 Task: Add the task  Develop a new online tool for online surveys and polls to the section Discovery in the project ArchTech and add a Due Date to the respective task as 2024/01/21
Action: Mouse moved to (435, 297)
Screenshot: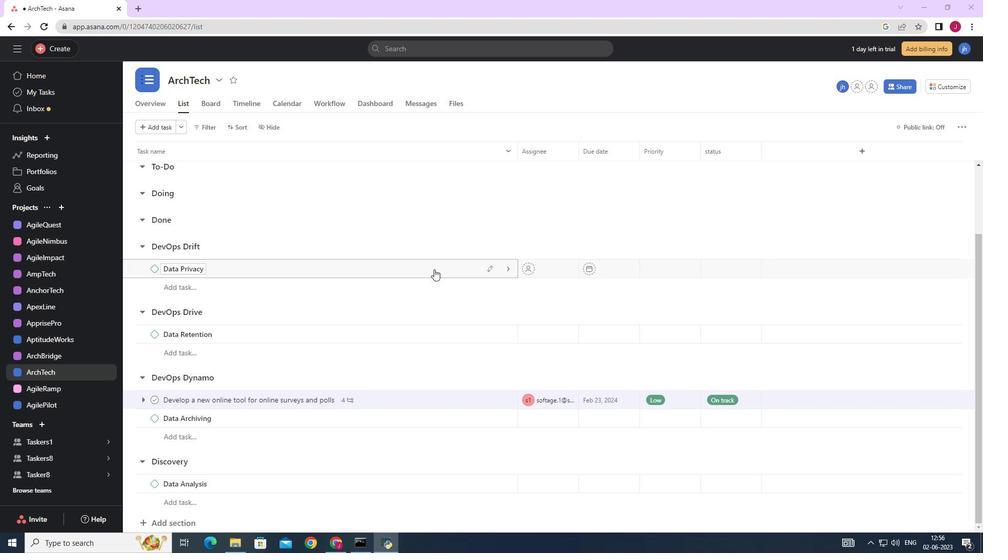 
Action: Mouse scrolled (435, 297) with delta (0, 0)
Screenshot: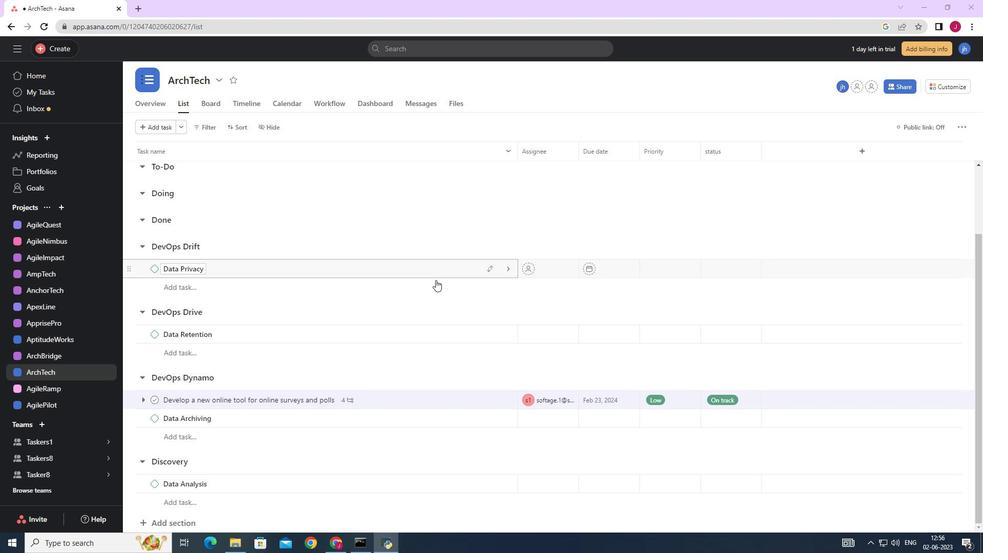
Action: Mouse moved to (438, 309)
Screenshot: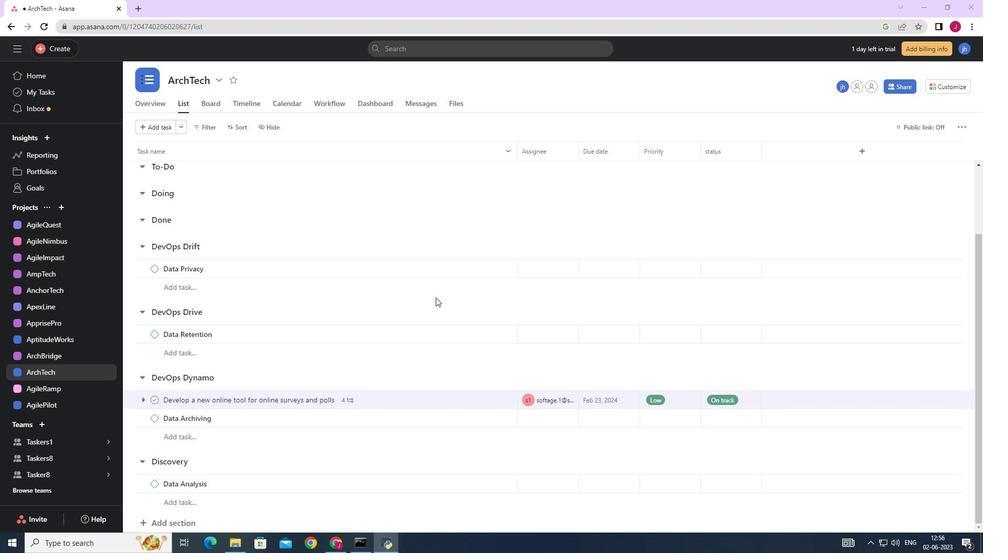 
Action: Mouse scrolled (435, 299) with delta (0, 0)
Screenshot: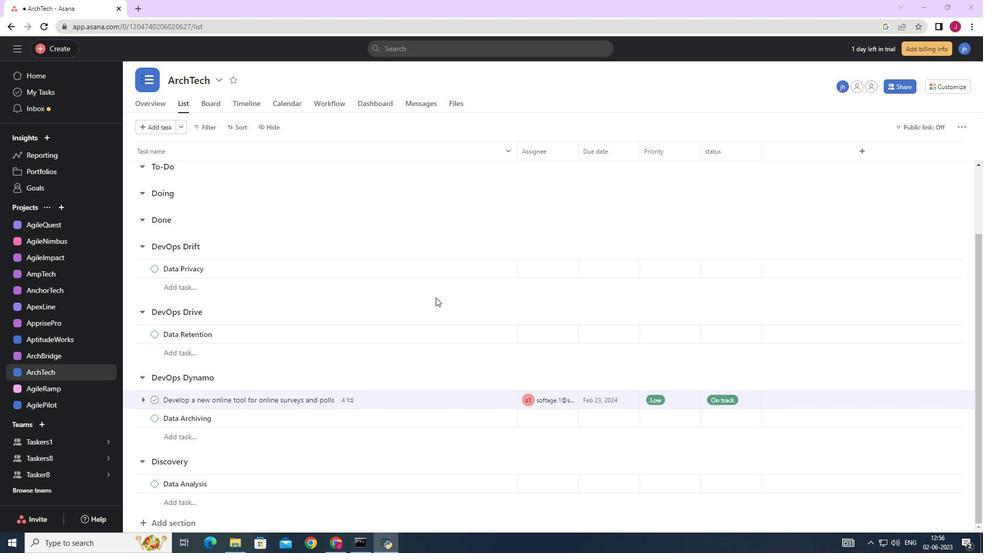 
Action: Mouse scrolled (435, 300) with delta (0, 0)
Screenshot: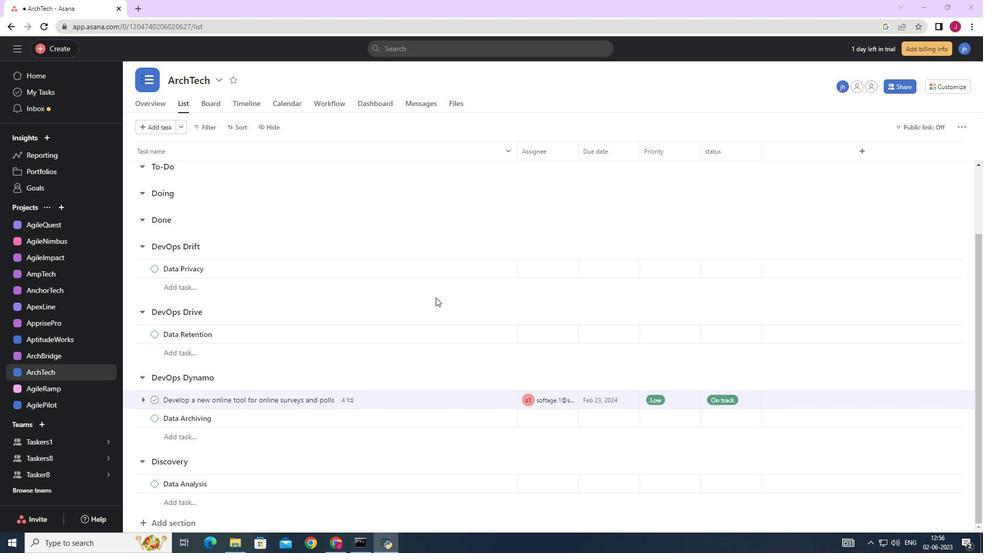 
Action: Mouse scrolled (435, 302) with delta (0, 0)
Screenshot: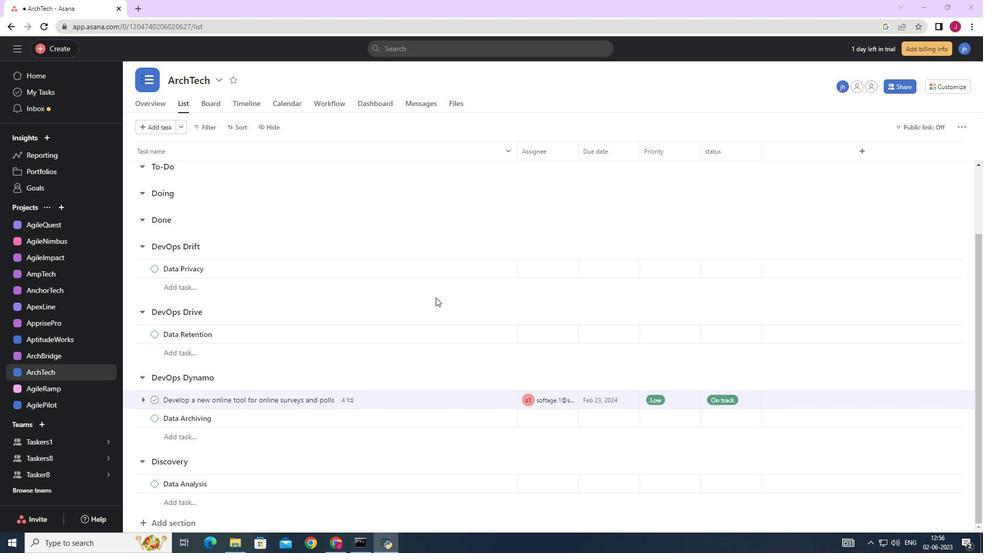 
Action: Mouse scrolled (436, 305) with delta (0, 0)
Screenshot: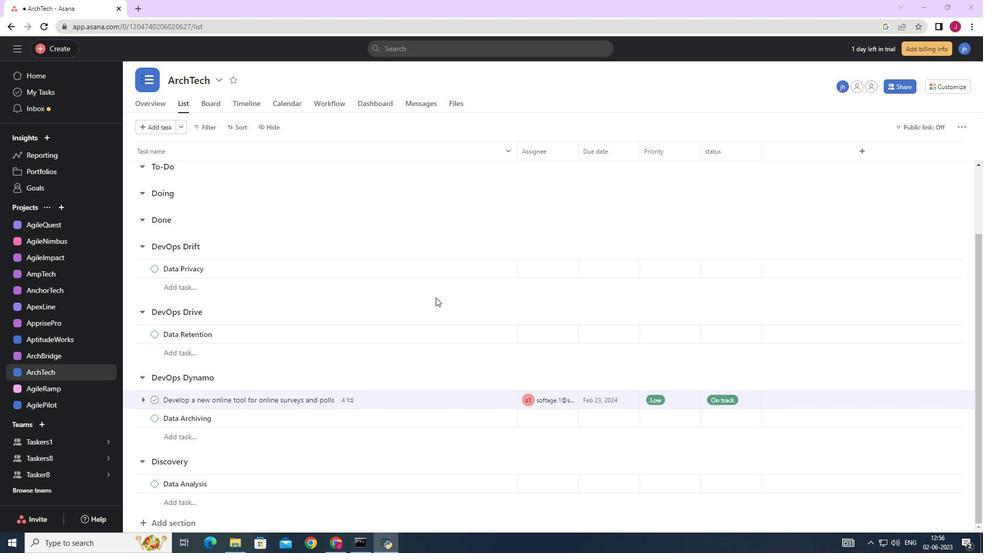 
Action: Mouse scrolled (438, 309) with delta (0, 0)
Screenshot: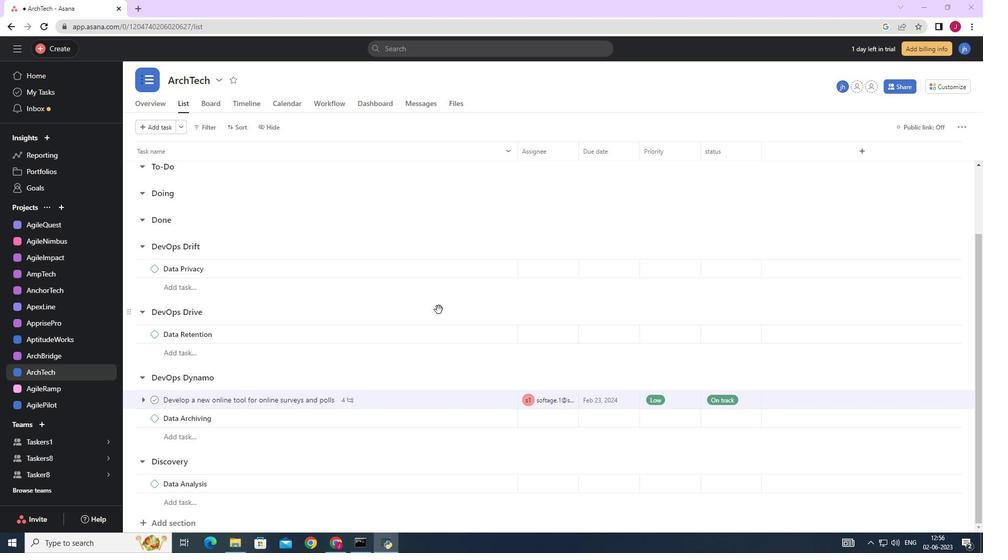 
Action: Mouse scrolled (438, 309) with delta (0, 0)
Screenshot: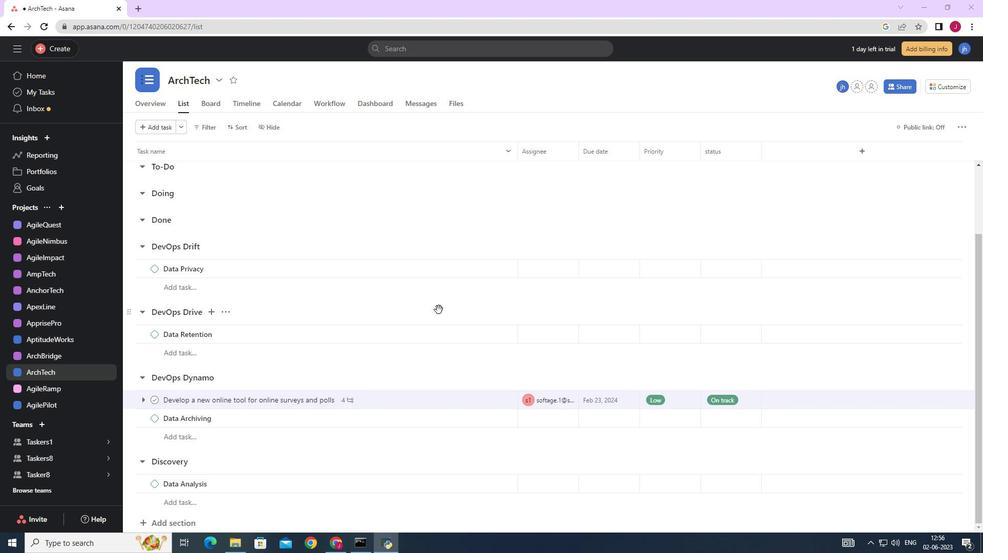 
Action: Mouse scrolled (438, 309) with delta (0, 0)
Screenshot: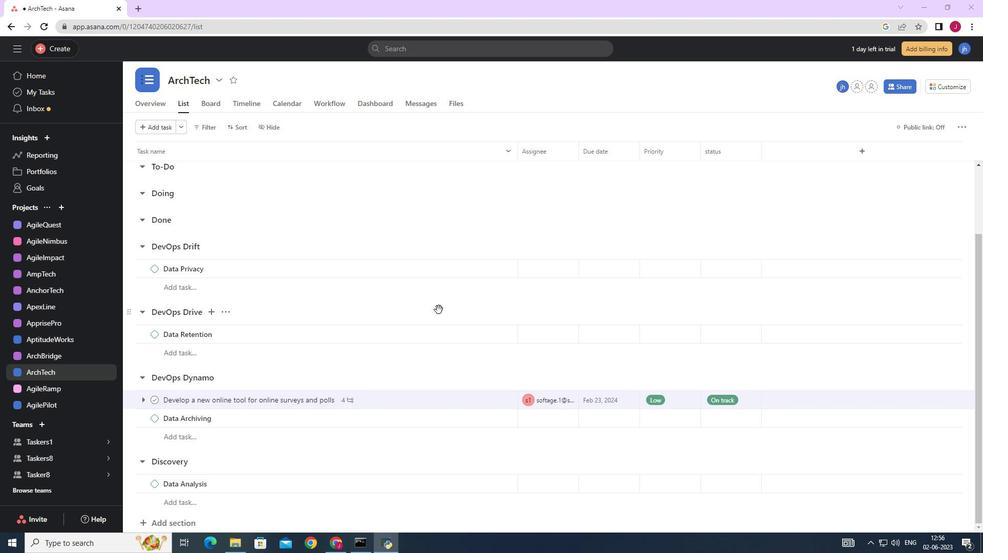 
Action: Mouse scrolled (438, 309) with delta (0, 0)
Screenshot: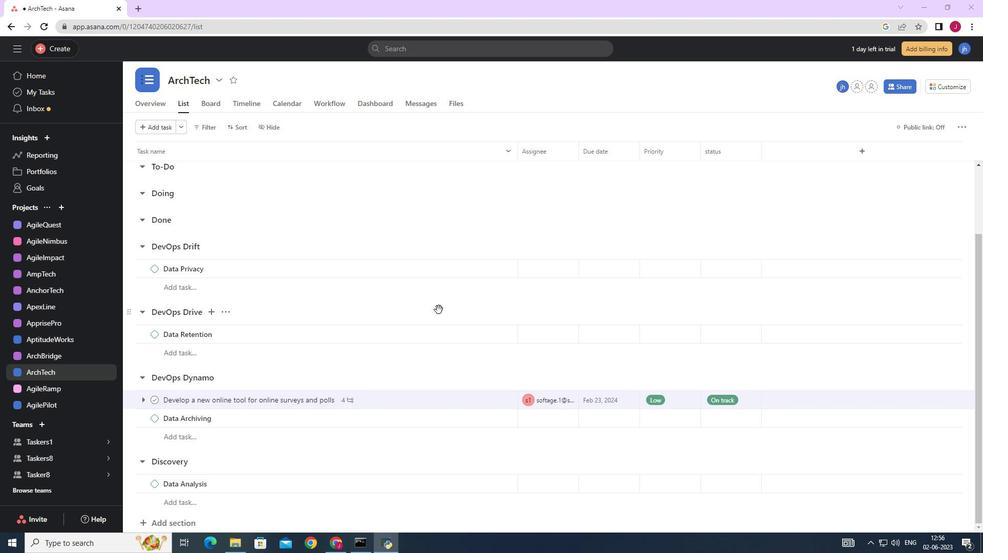 
Action: Mouse scrolled (438, 309) with delta (0, 0)
Screenshot: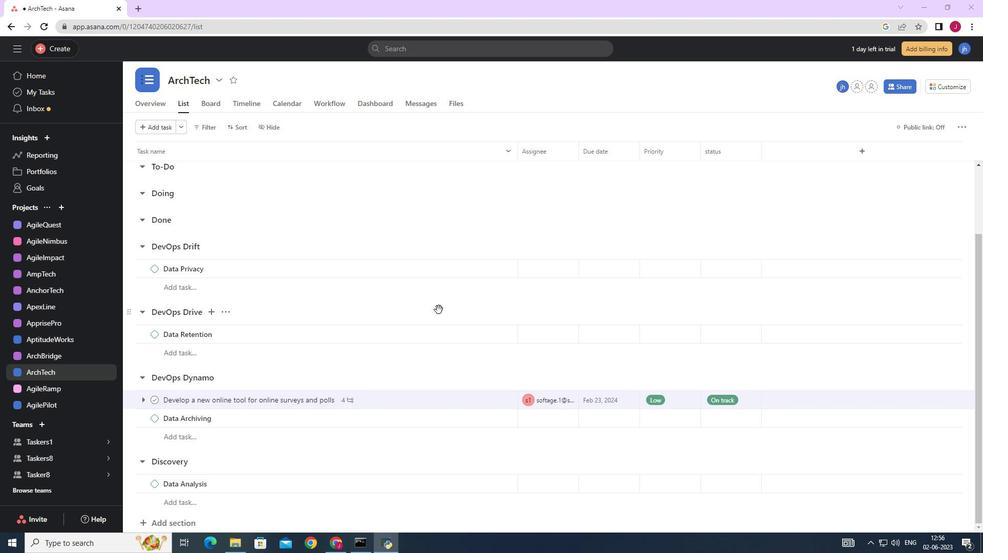
Action: Mouse moved to (505, 387)
Screenshot: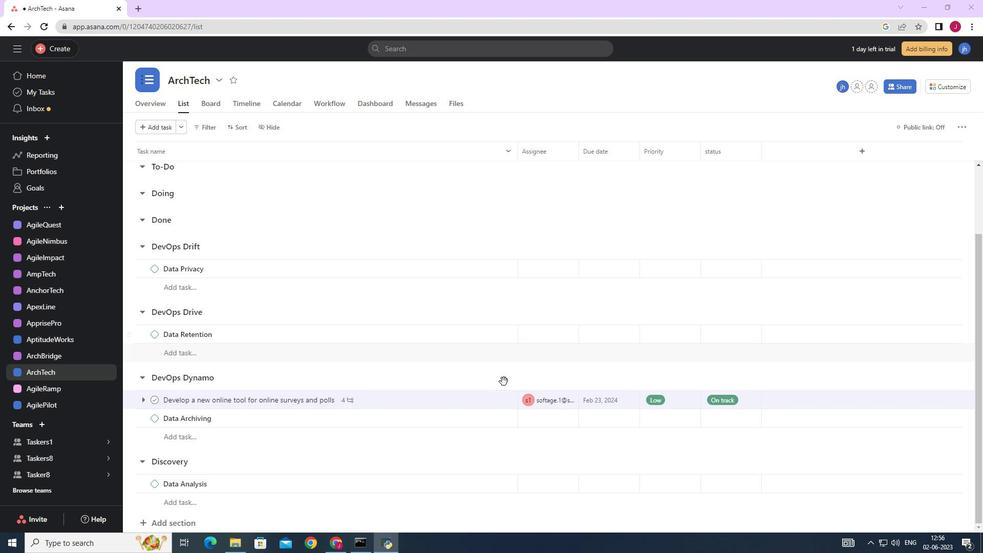 
Action: Mouse scrolled (505, 386) with delta (0, 0)
Screenshot: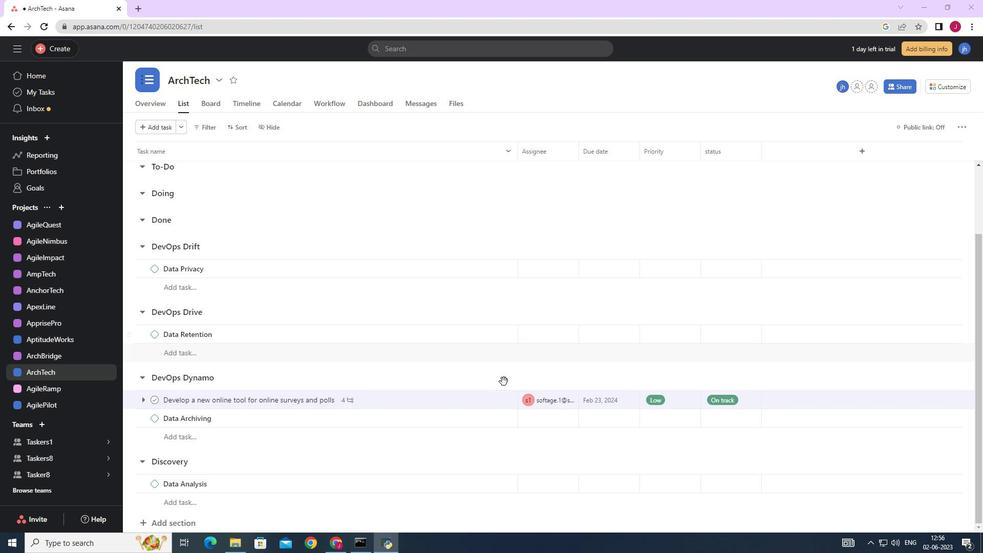 
Action: Mouse moved to (505, 388)
Screenshot: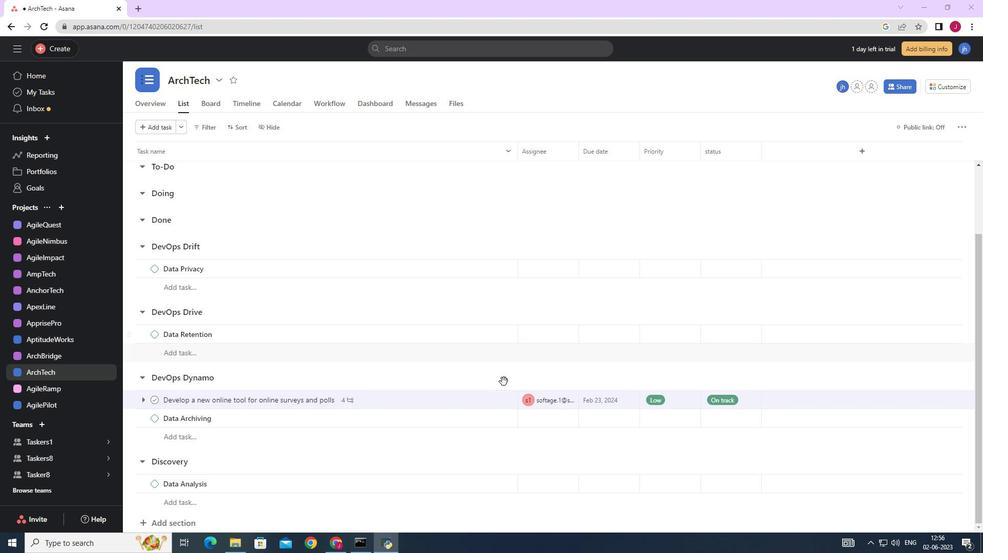 
Action: Mouse scrolled (505, 387) with delta (0, 0)
Screenshot: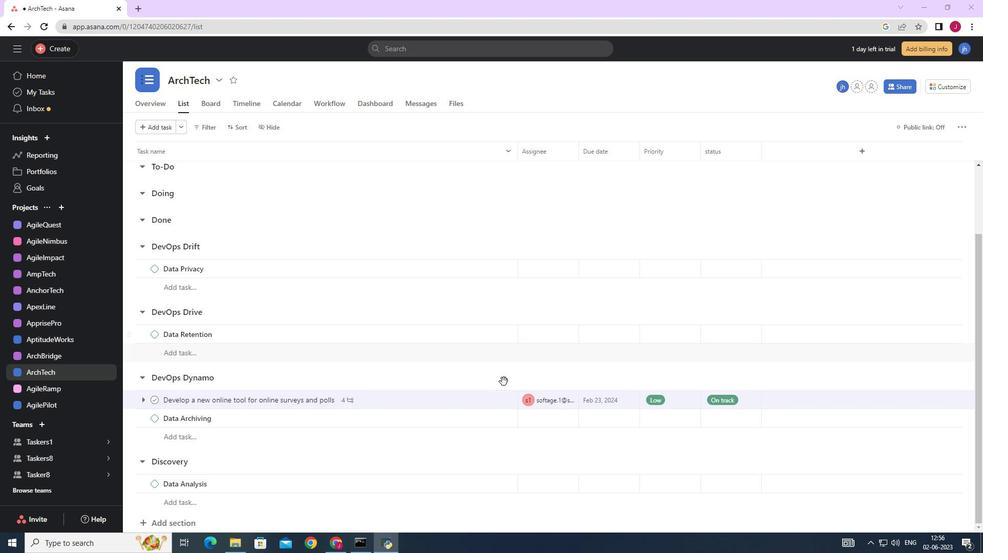 
Action: Mouse moved to (504, 388)
Screenshot: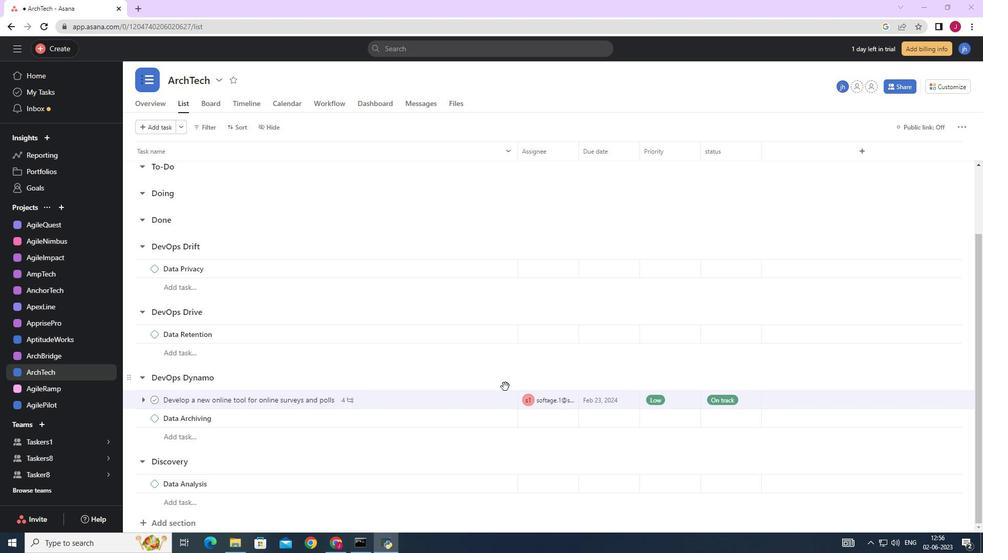 
Action: Mouse scrolled (504, 387) with delta (0, 0)
Screenshot: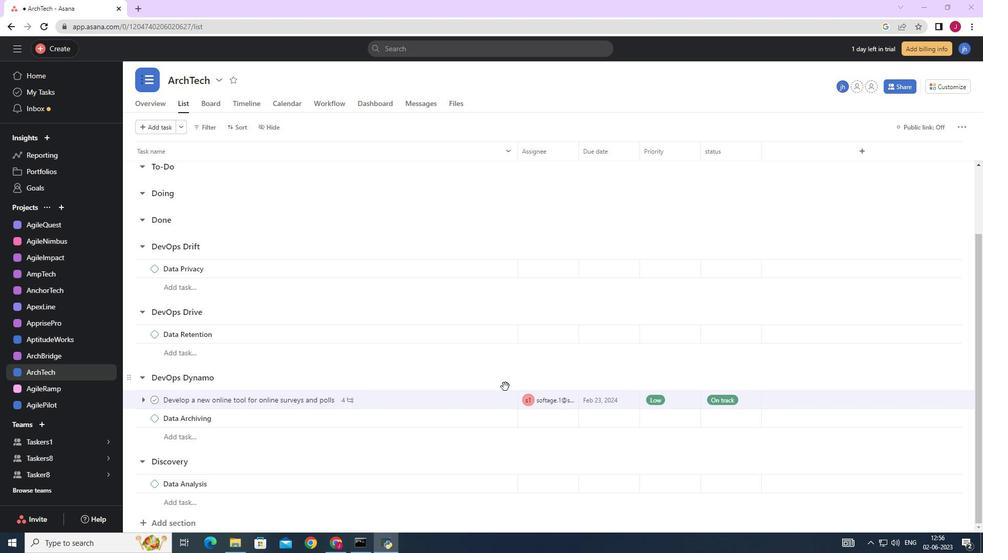 
Action: Mouse moved to (503, 388)
Screenshot: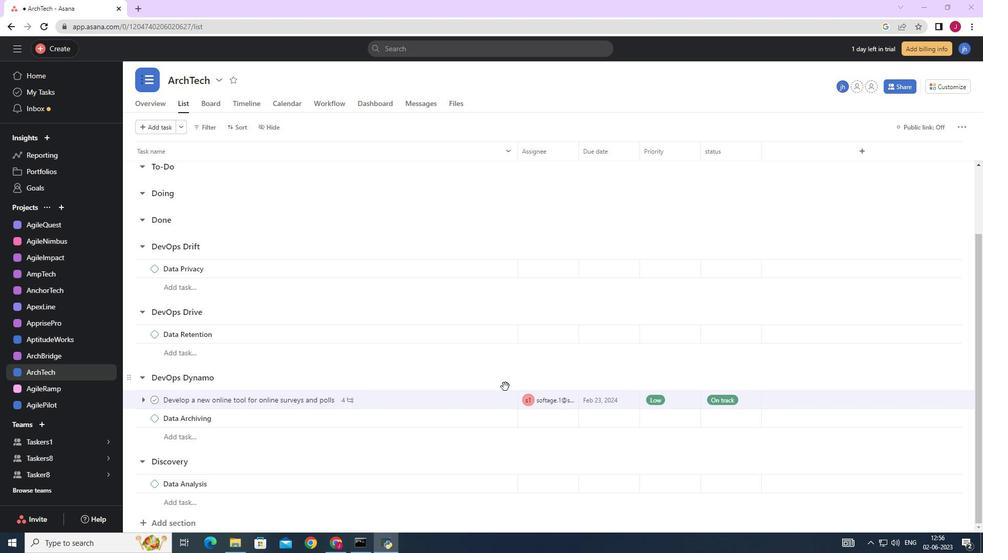 
Action: Mouse scrolled (504, 388) with delta (0, 0)
Screenshot: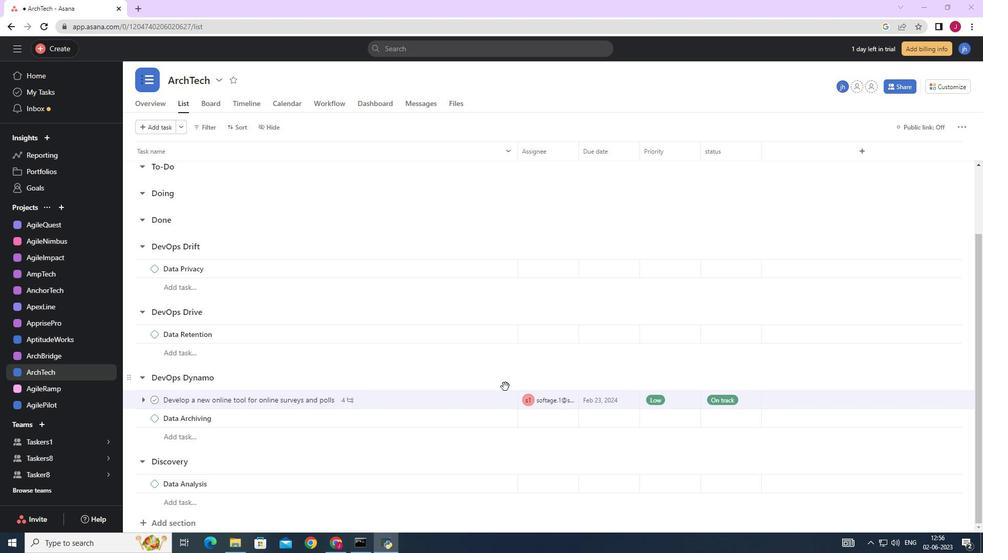 
Action: Mouse moved to (503, 389)
Screenshot: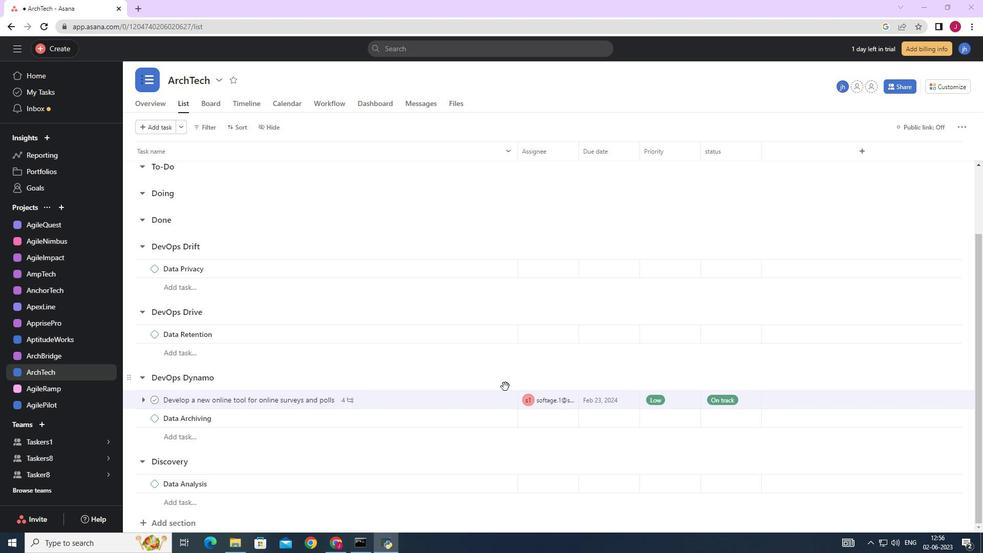 
Action: Mouse scrolled (503, 388) with delta (0, 0)
Screenshot: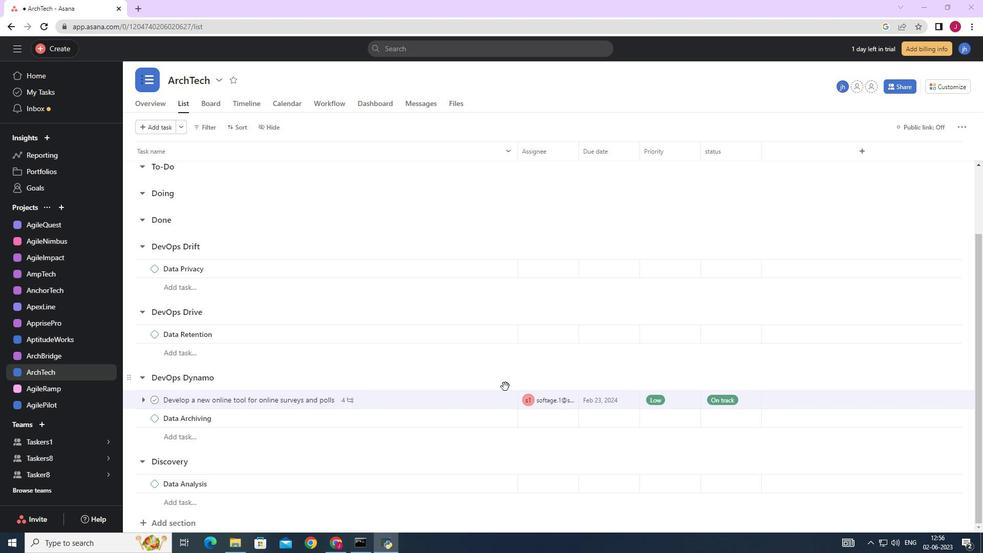 
Action: Mouse moved to (486, 400)
Screenshot: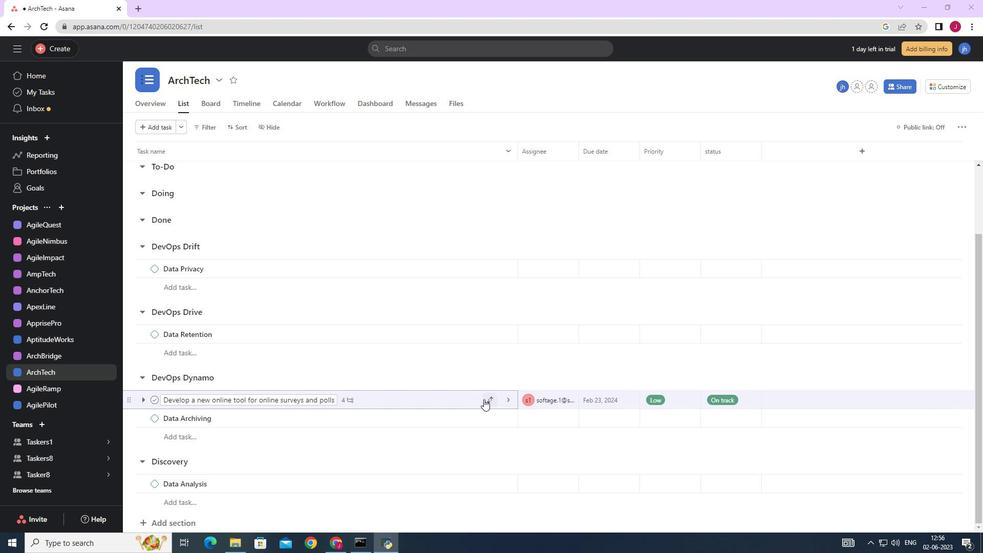 
Action: Mouse pressed left at (486, 400)
Screenshot: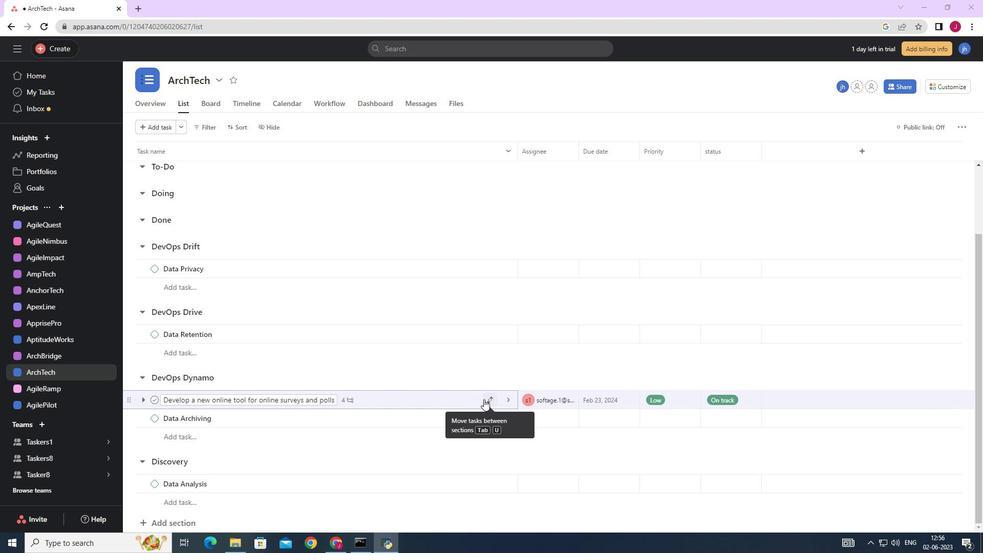 
Action: Mouse moved to (441, 379)
Screenshot: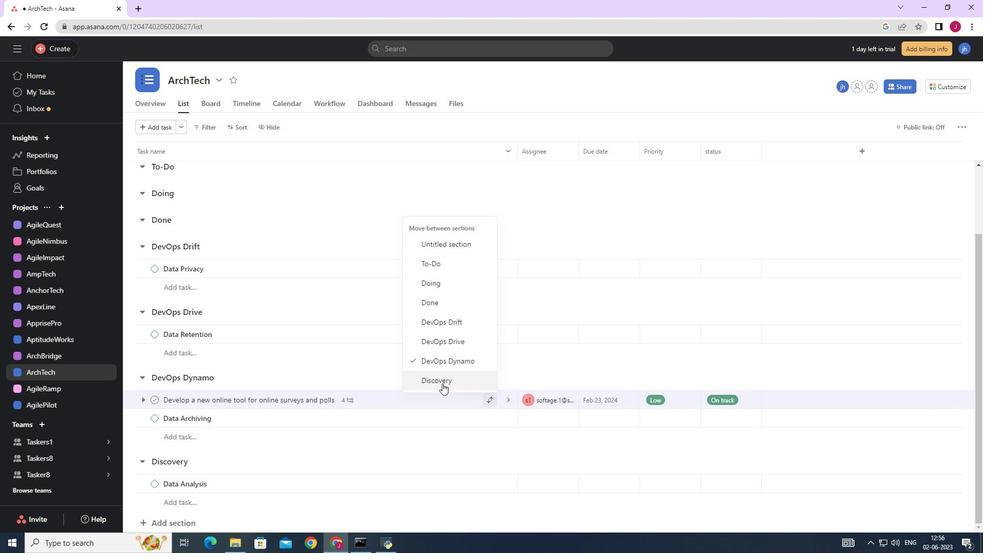
Action: Mouse pressed left at (441, 379)
Screenshot: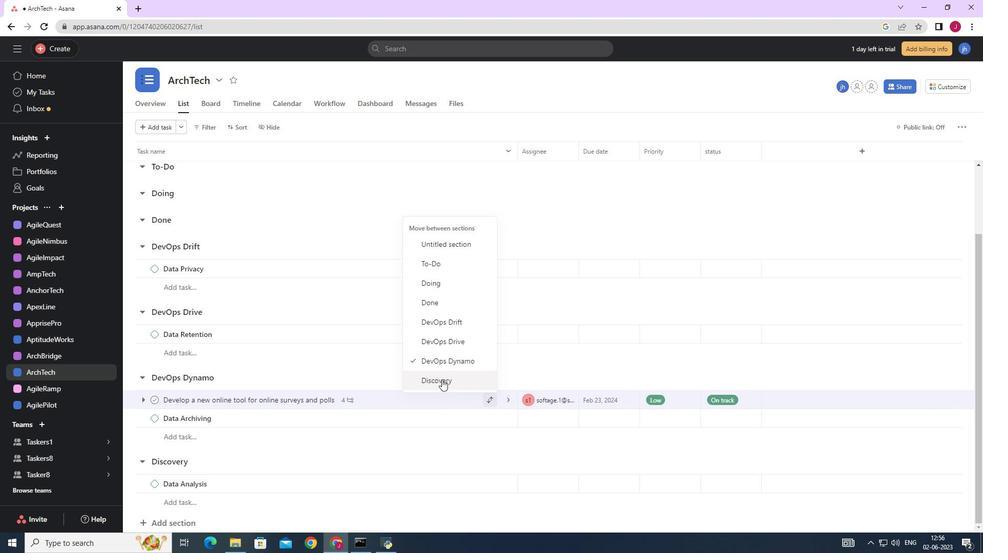 
Action: Mouse moved to (632, 464)
Screenshot: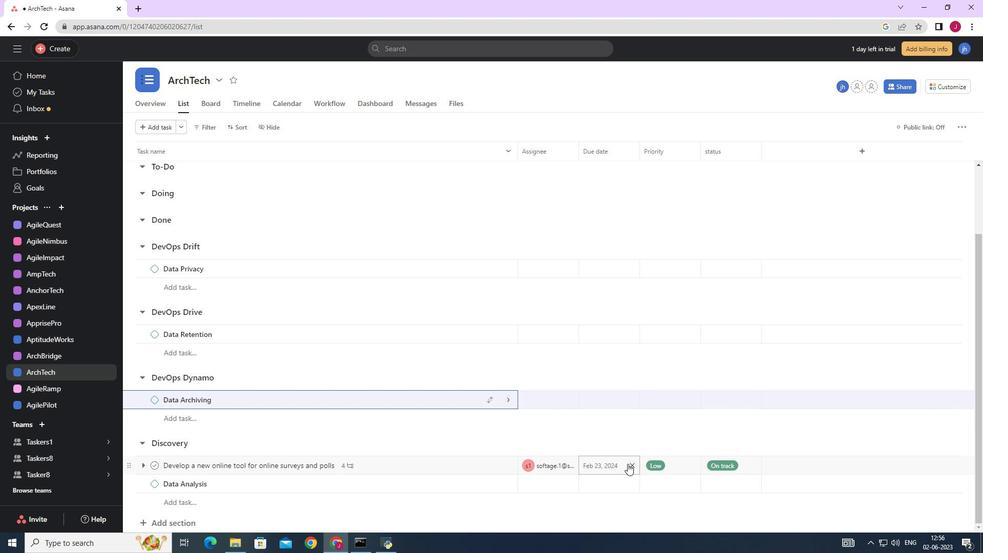 
Action: Mouse pressed left at (632, 464)
Screenshot: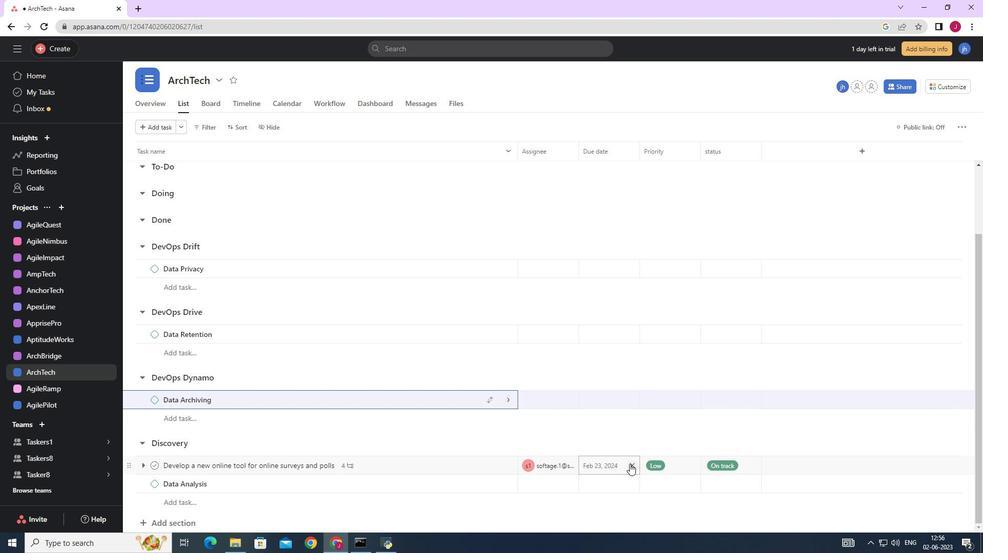 
Action: Mouse moved to (599, 464)
Screenshot: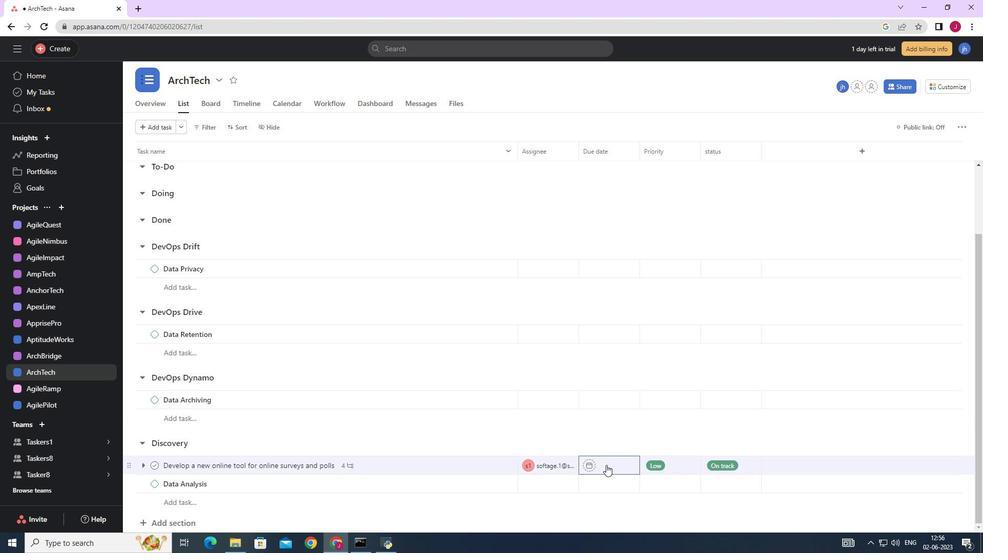 
Action: Mouse pressed left at (599, 464)
Screenshot: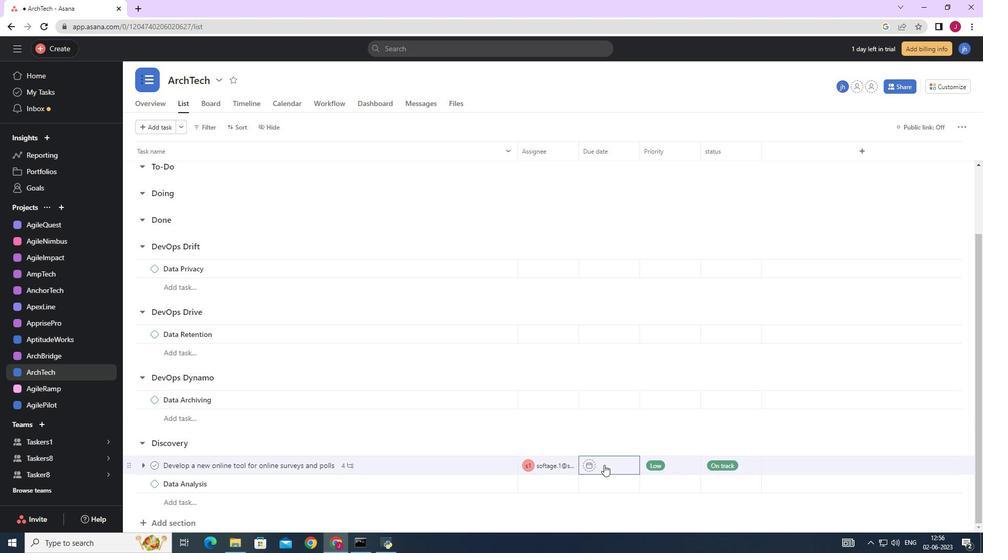
Action: Mouse moved to (689, 374)
Screenshot: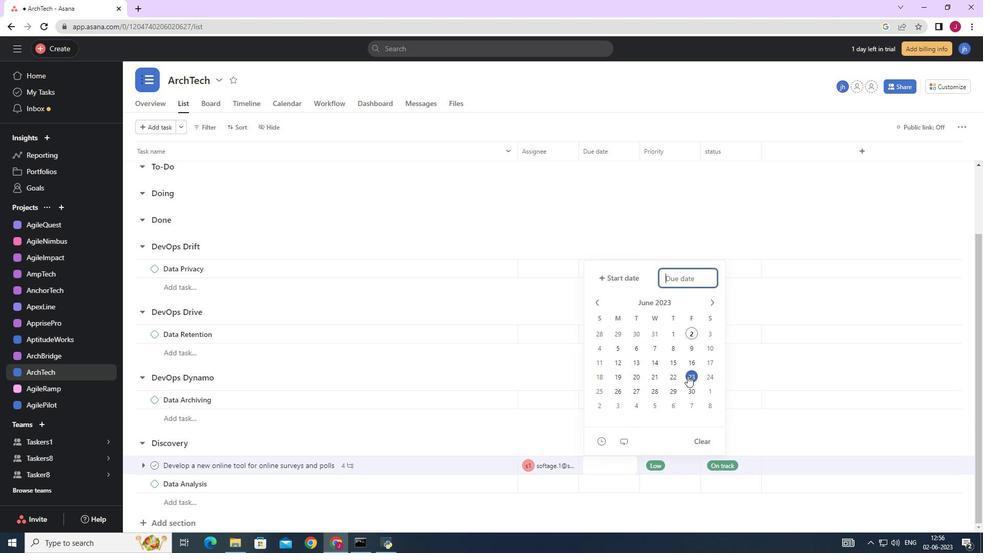 
Action: Mouse scrolled (689, 373) with delta (0, 0)
Screenshot: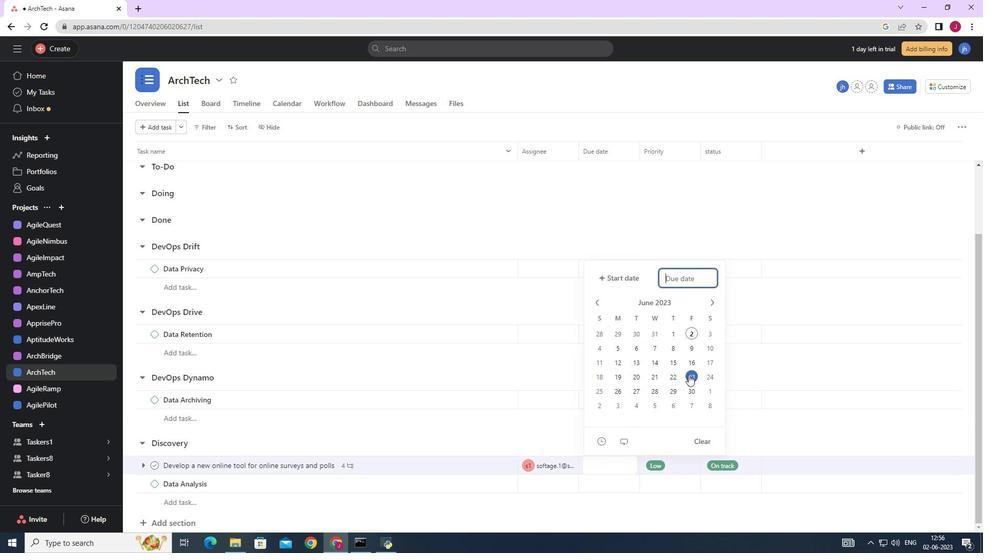 
Action: Mouse moved to (689, 374)
Screenshot: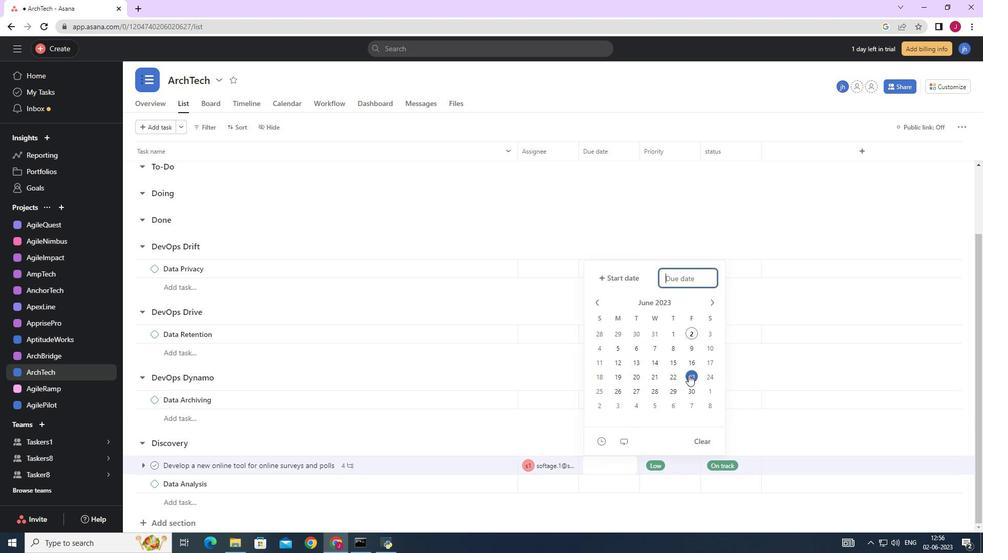 
Action: Mouse scrolled (689, 373) with delta (0, 0)
Screenshot: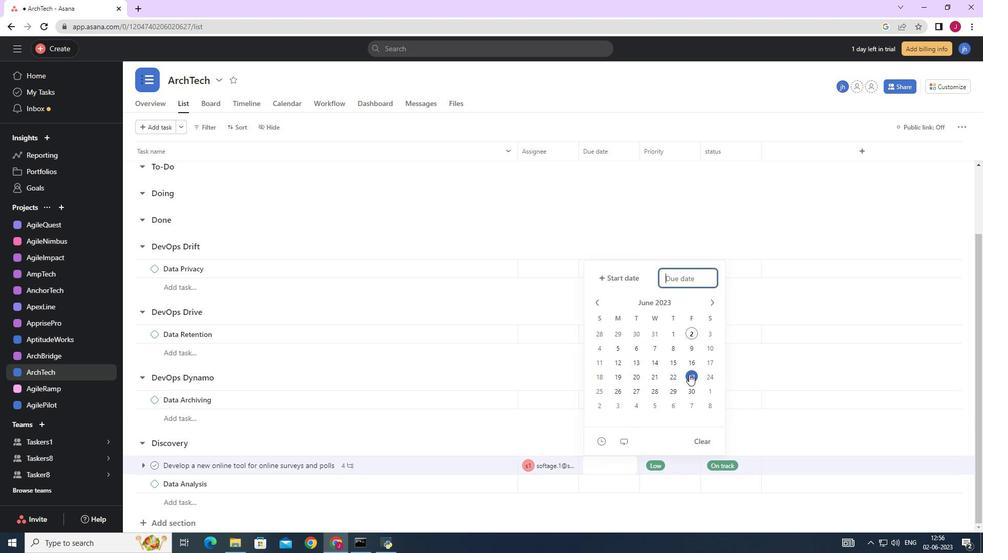 
Action: Mouse moved to (711, 300)
Screenshot: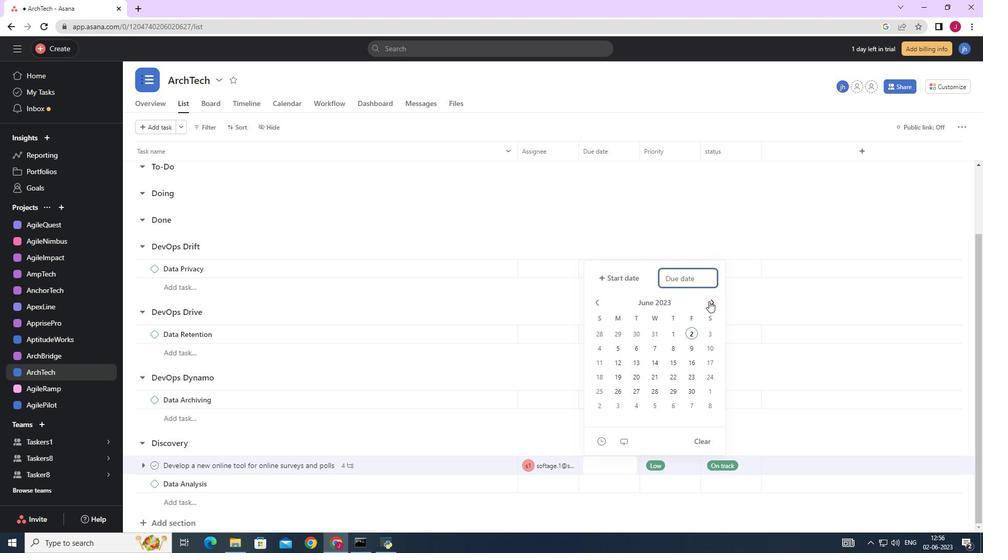 
Action: Mouse pressed left at (711, 300)
Screenshot: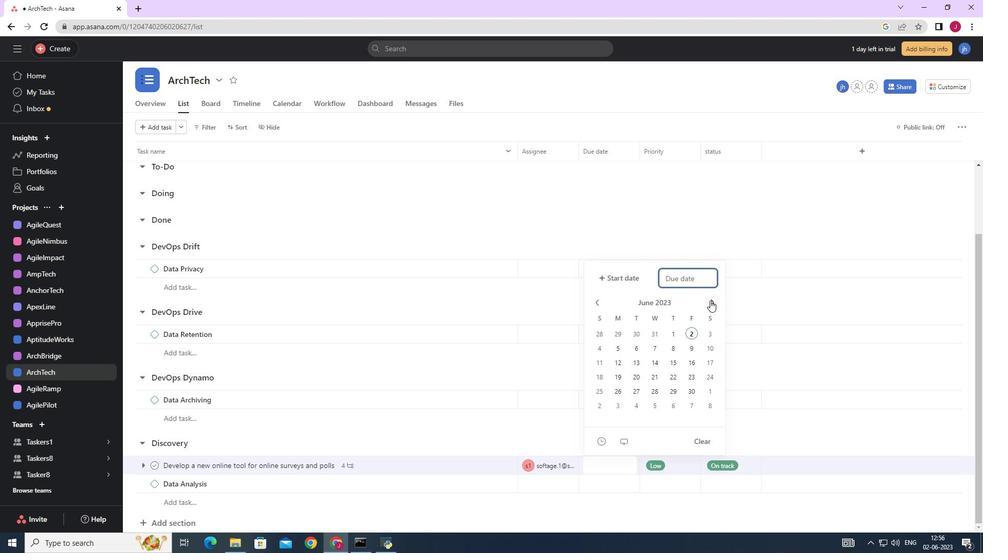 
Action: Mouse moved to (711, 300)
Screenshot: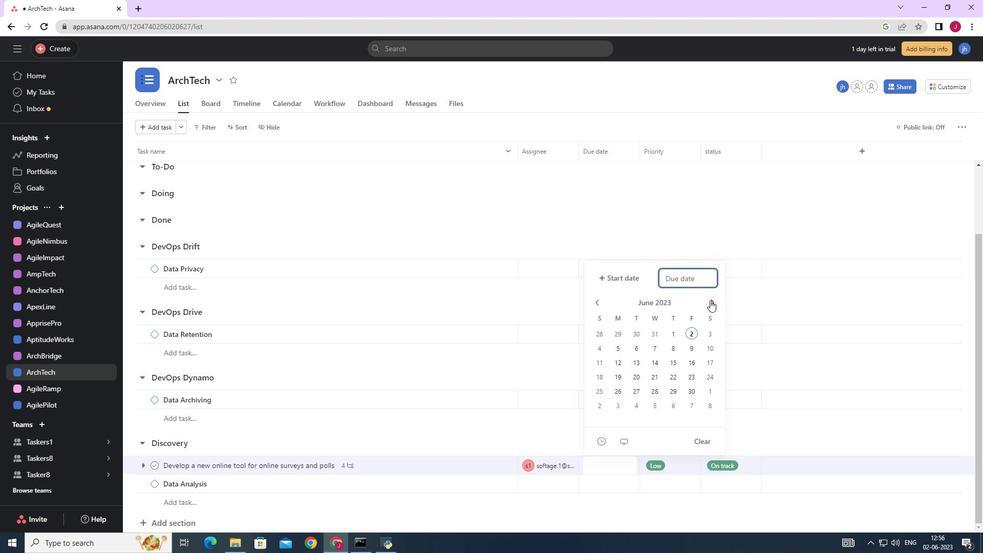 
Action: Mouse pressed left at (711, 300)
Screenshot: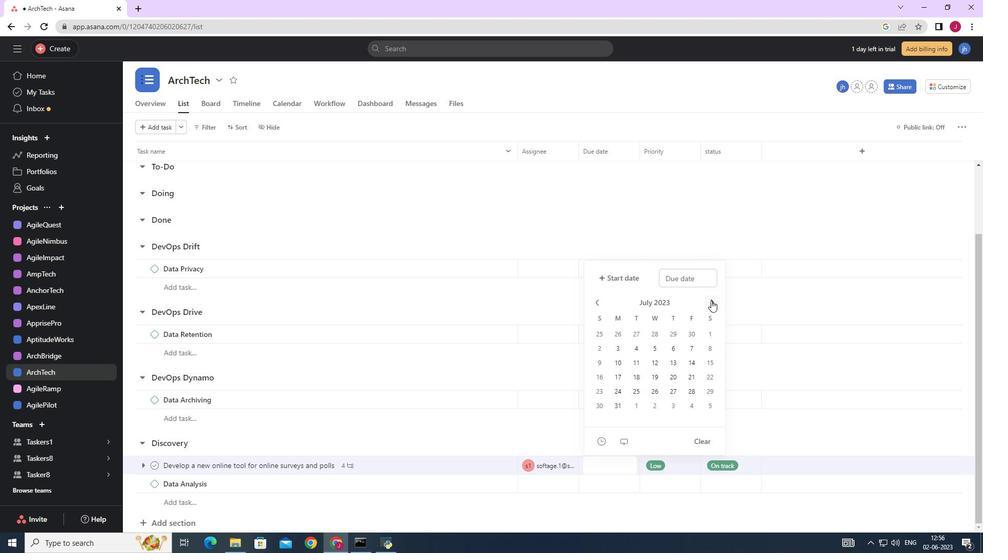 
Action: Mouse pressed left at (711, 300)
Screenshot: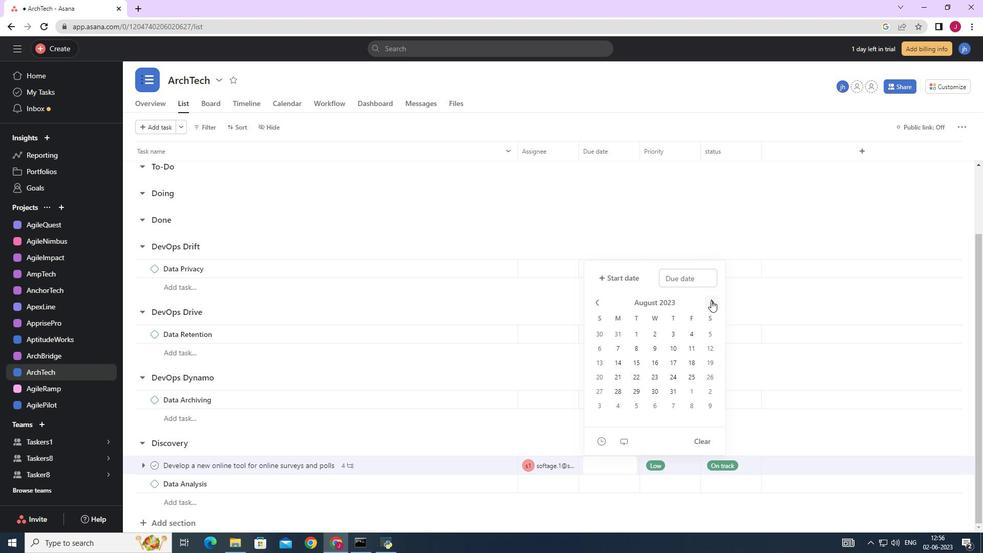 
Action: Mouse pressed left at (711, 300)
Screenshot: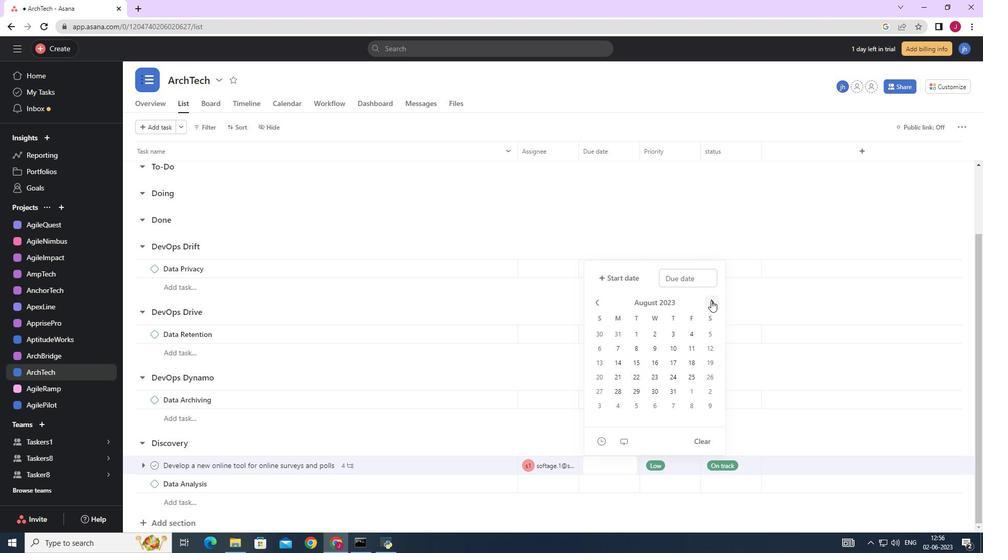 
Action: Mouse pressed left at (711, 300)
Screenshot: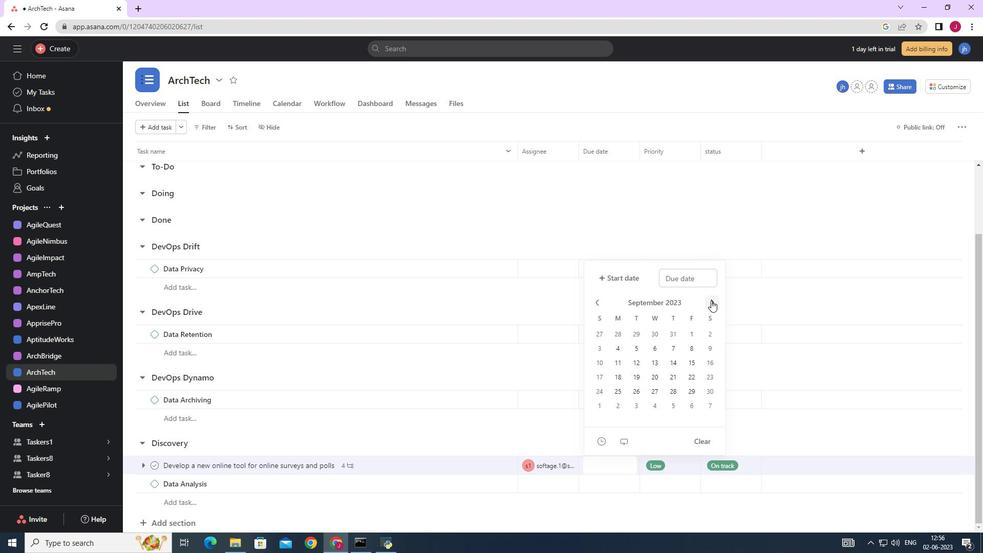 
Action: Mouse pressed left at (711, 300)
Screenshot: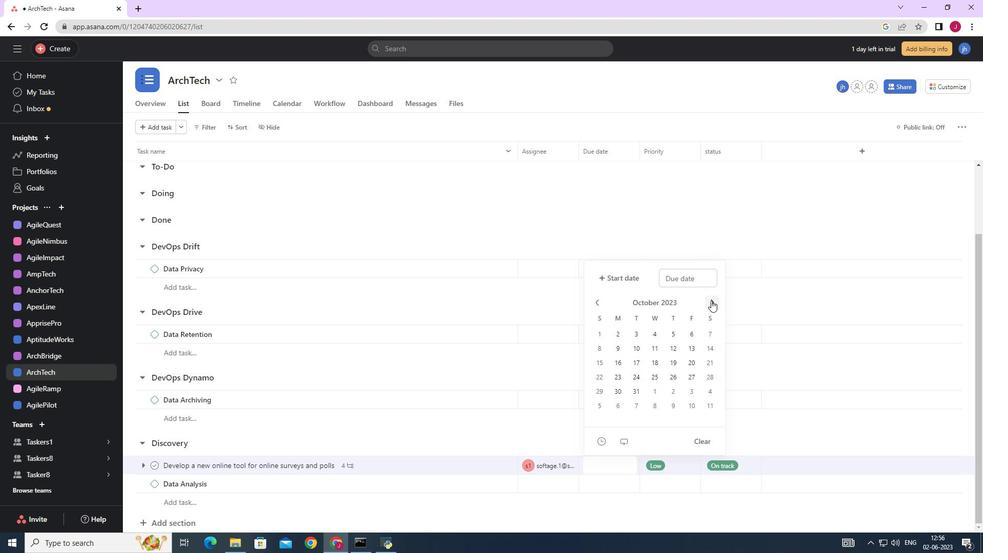 
Action: Mouse pressed left at (711, 300)
Screenshot: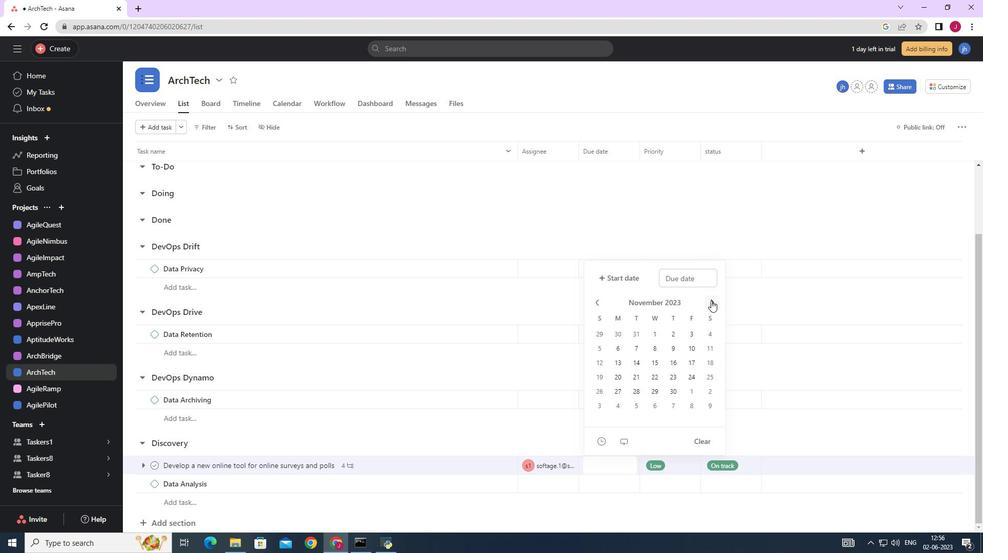 
Action: Mouse pressed left at (711, 300)
Screenshot: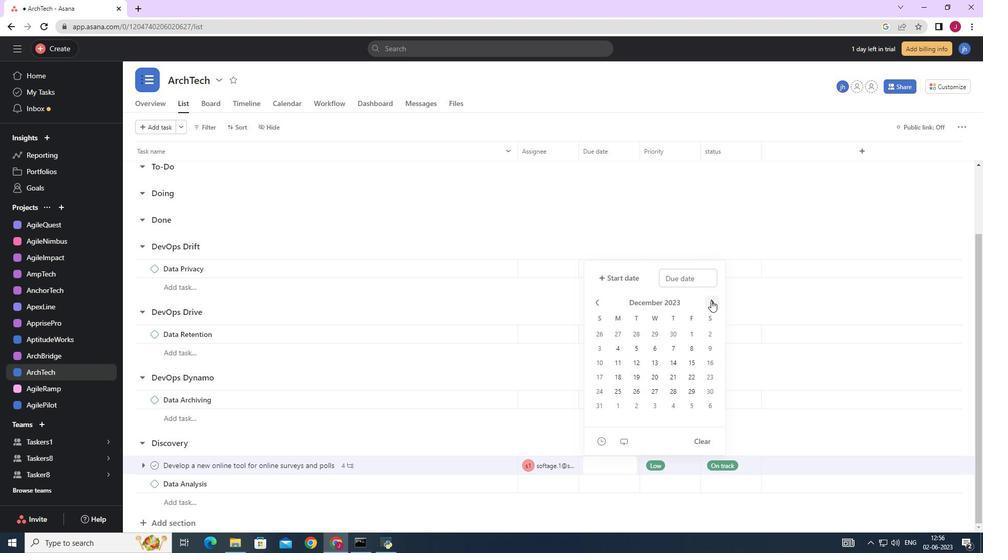 
Action: Mouse moved to (600, 303)
Screenshot: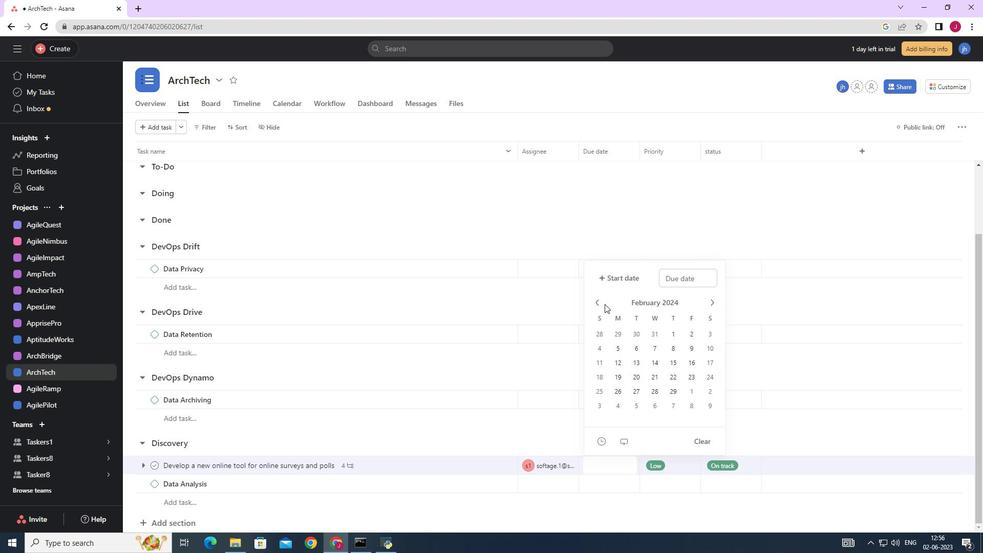 
Action: Mouse pressed left at (600, 303)
Screenshot: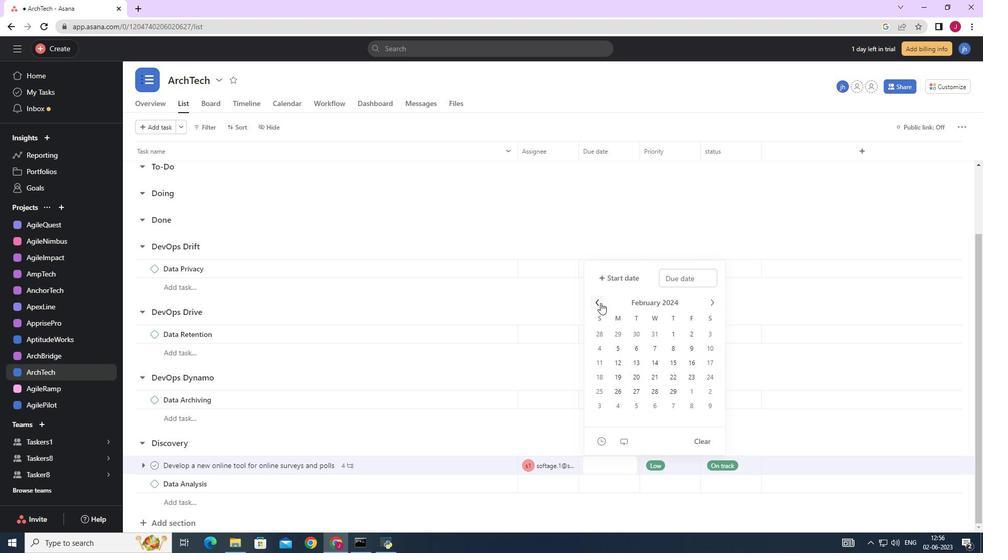 
Action: Mouse moved to (600, 377)
Screenshot: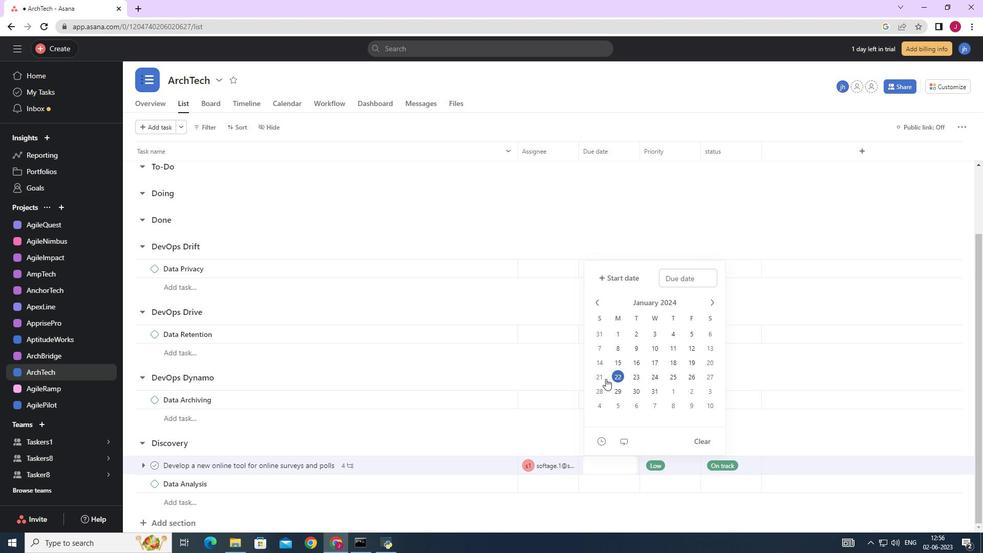 
Action: Mouse pressed left at (600, 377)
Screenshot: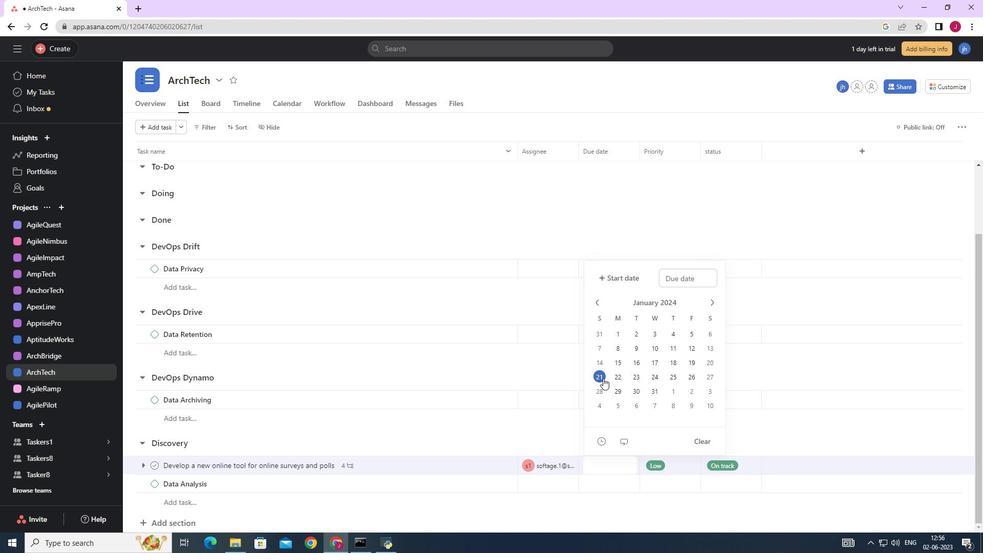 
Action: Mouse moved to (839, 228)
Screenshot: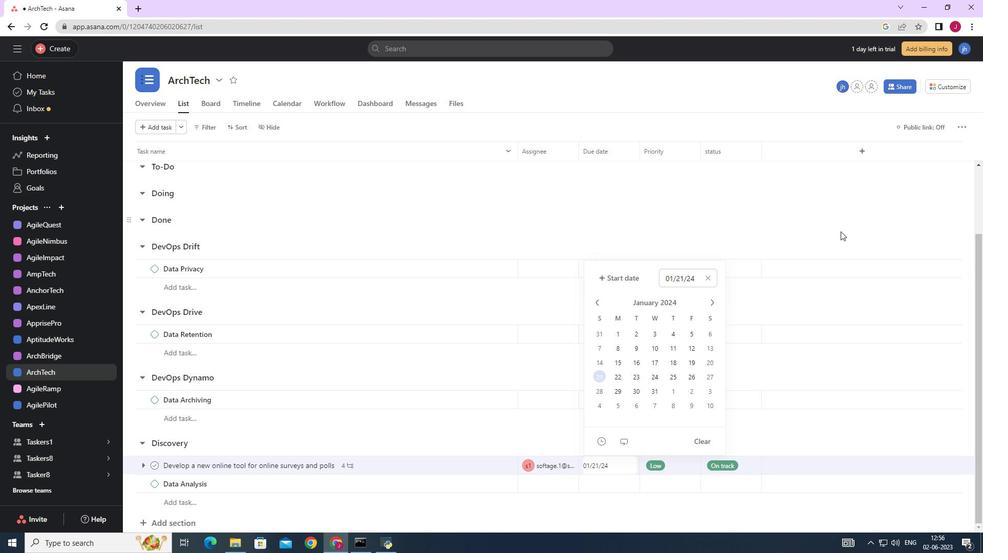 
Action: Mouse pressed left at (839, 228)
Screenshot: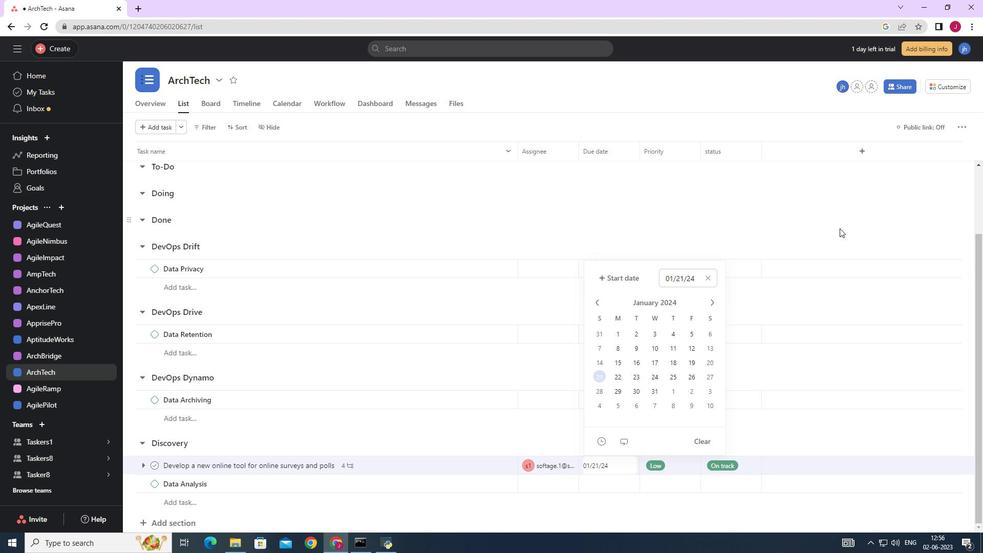 
